 Task: Create a rule from the Routing list, Task moved to a section -> Set Priority in the project AnalyseNow , set the section as Done clear the priority
Action: Mouse moved to (85, 321)
Screenshot: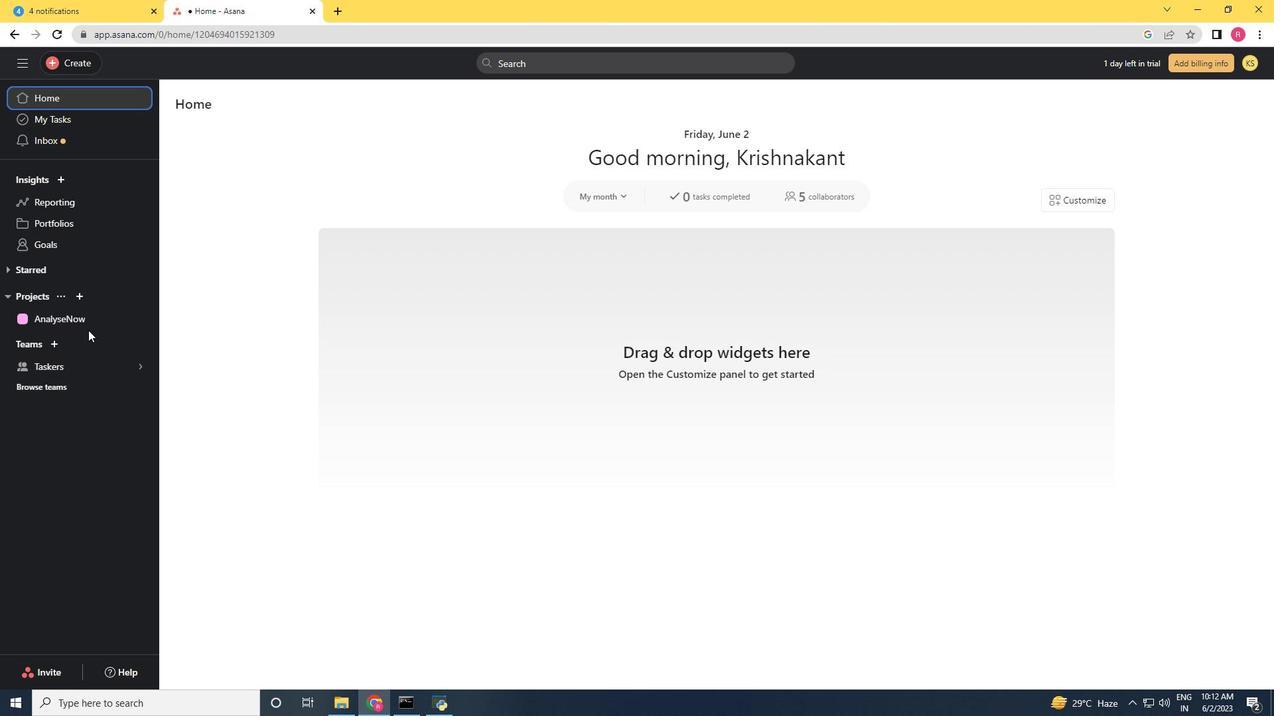 
Action: Mouse pressed left at (85, 321)
Screenshot: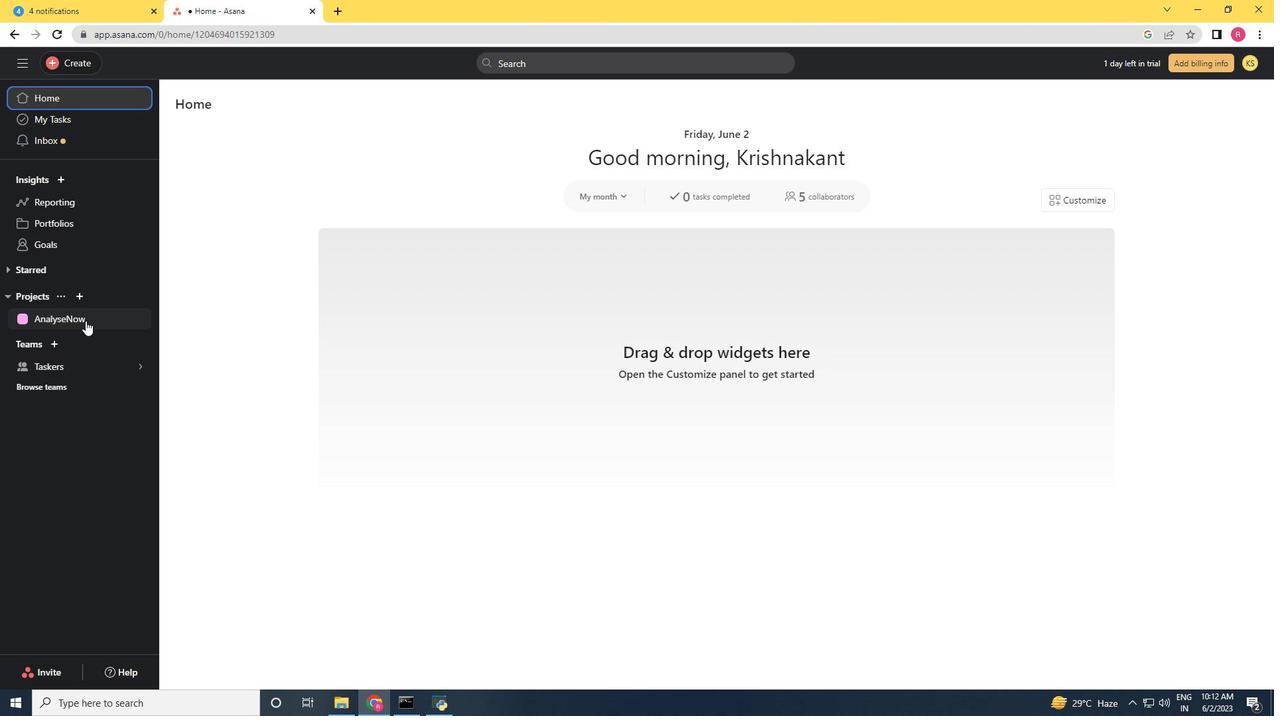
Action: Mouse moved to (1218, 111)
Screenshot: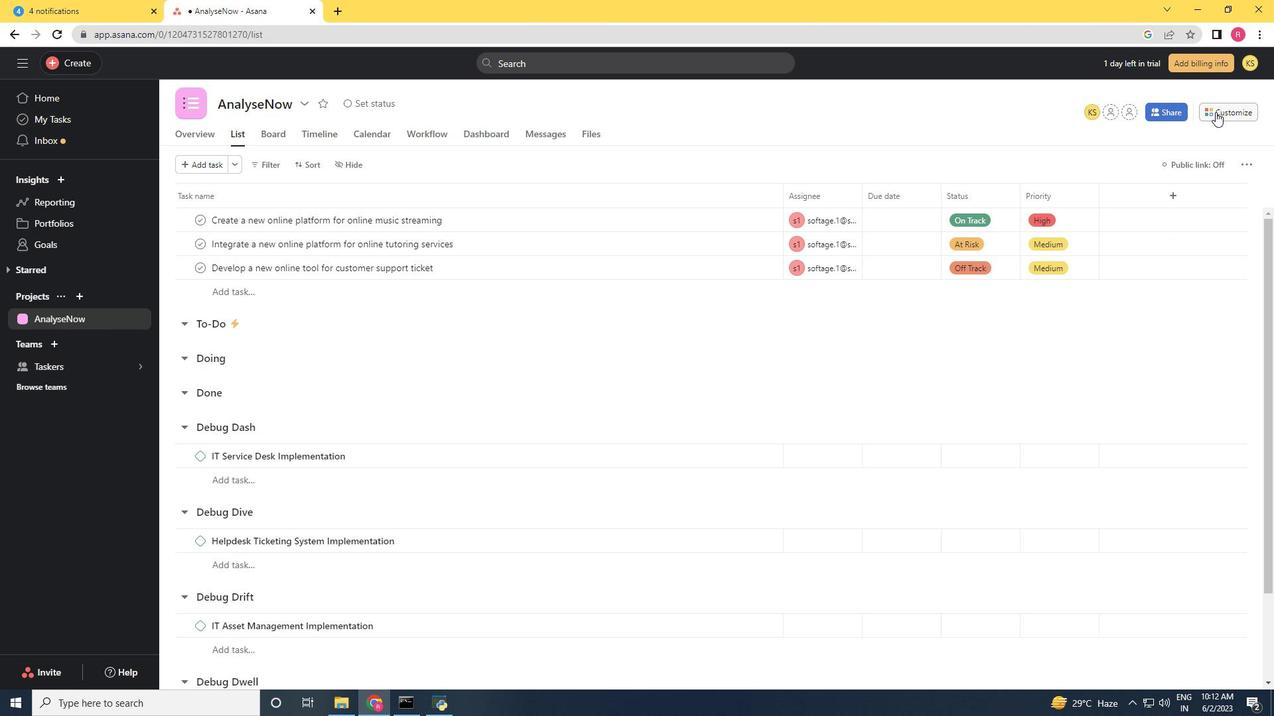 
Action: Mouse pressed left at (1216, 111)
Screenshot: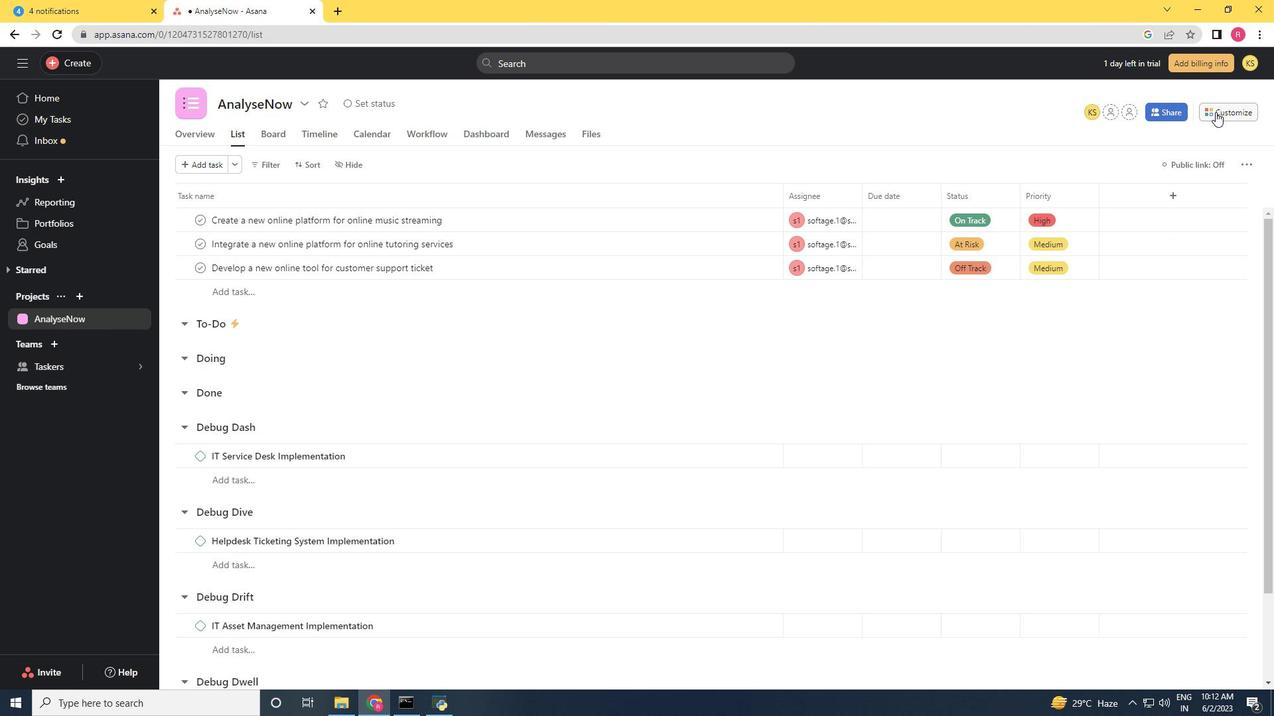 
Action: Mouse moved to (985, 294)
Screenshot: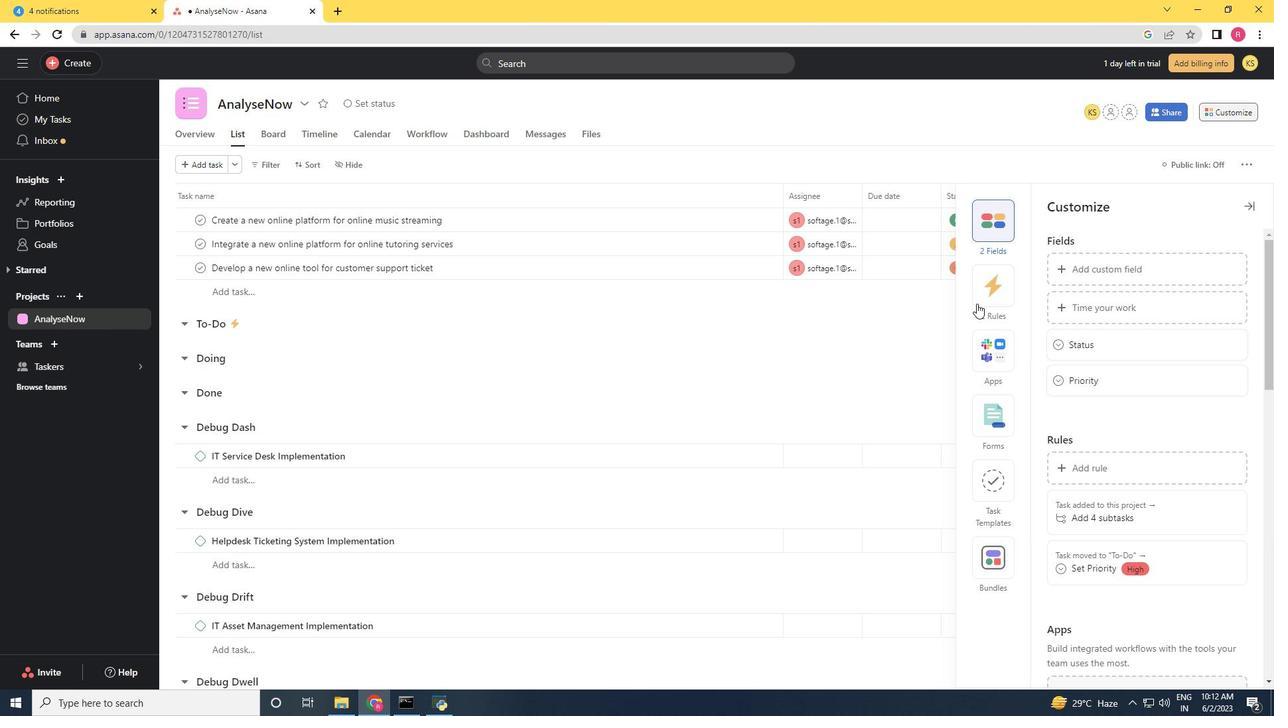 
Action: Mouse pressed left at (985, 294)
Screenshot: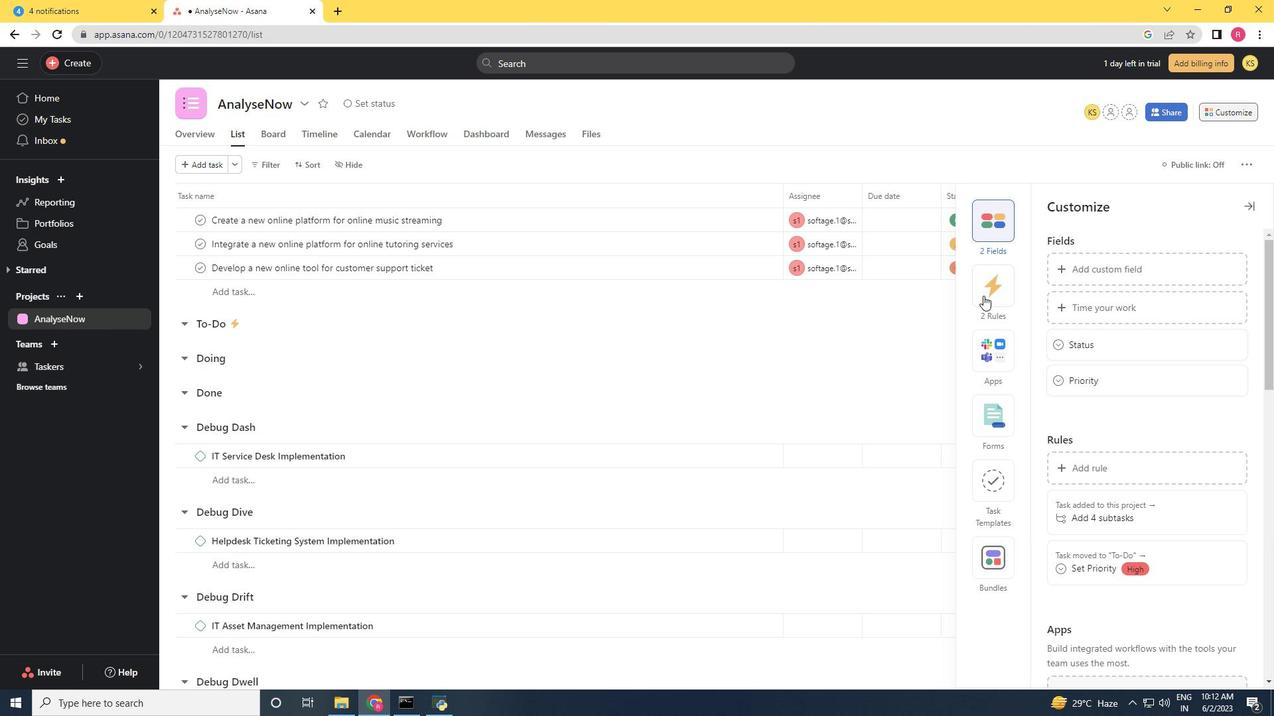 
Action: Mouse moved to (1088, 272)
Screenshot: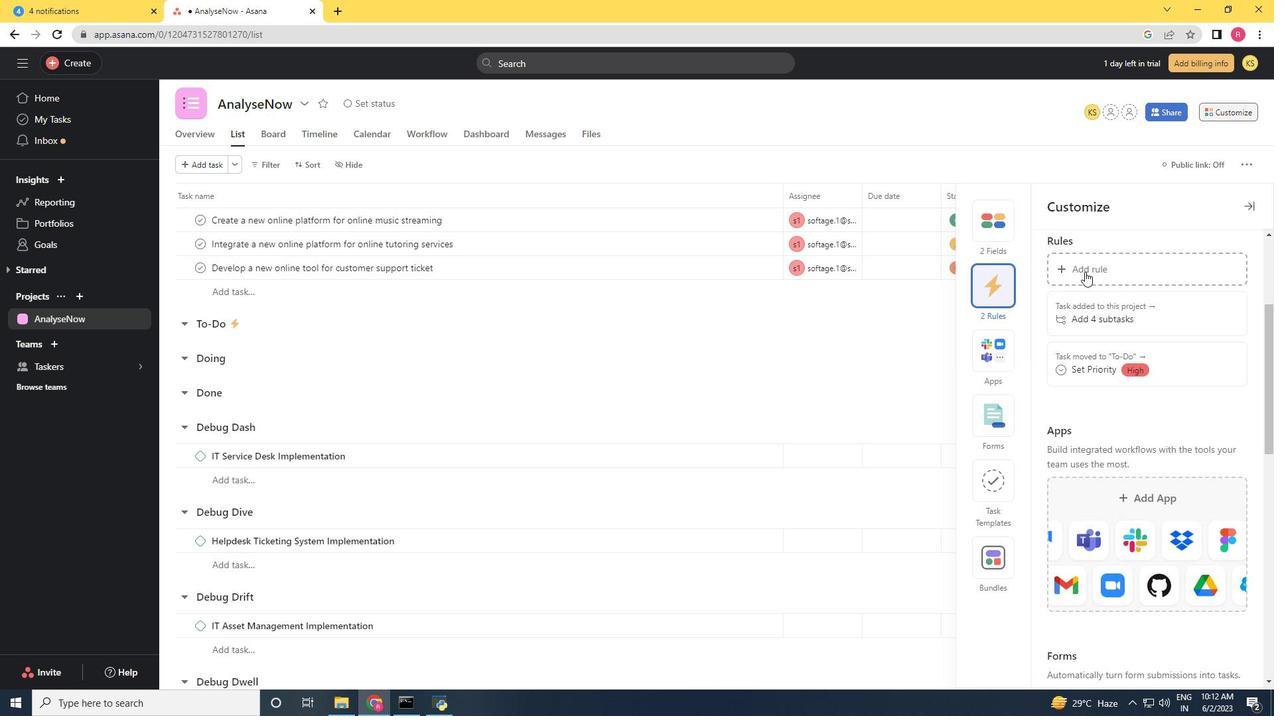 
Action: Mouse pressed left at (1088, 272)
Screenshot: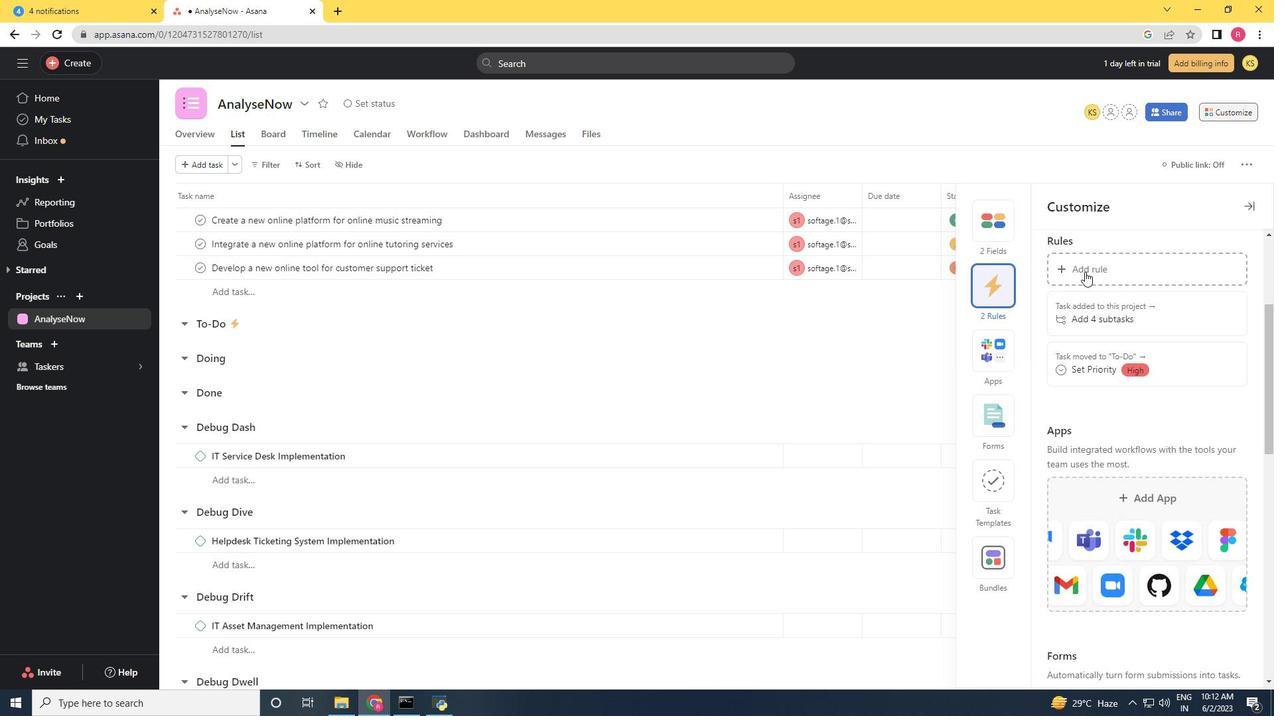 
Action: Mouse moved to (287, 171)
Screenshot: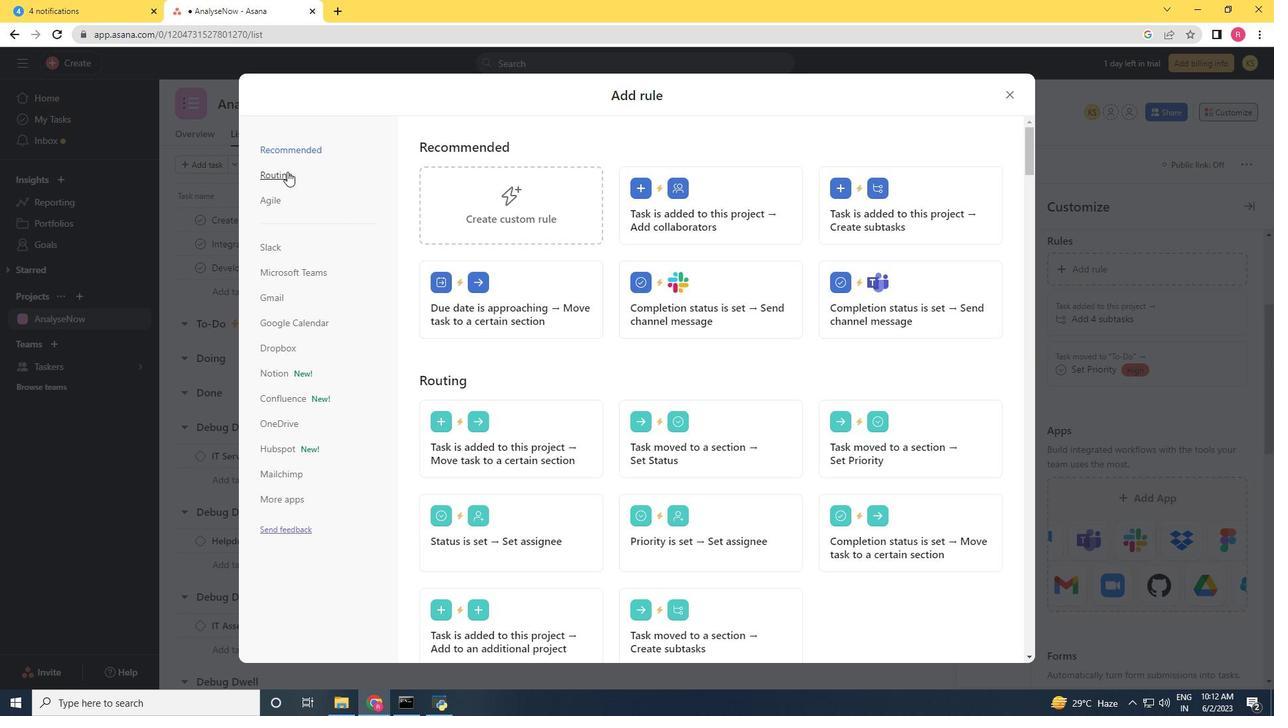 
Action: Mouse pressed left at (287, 171)
Screenshot: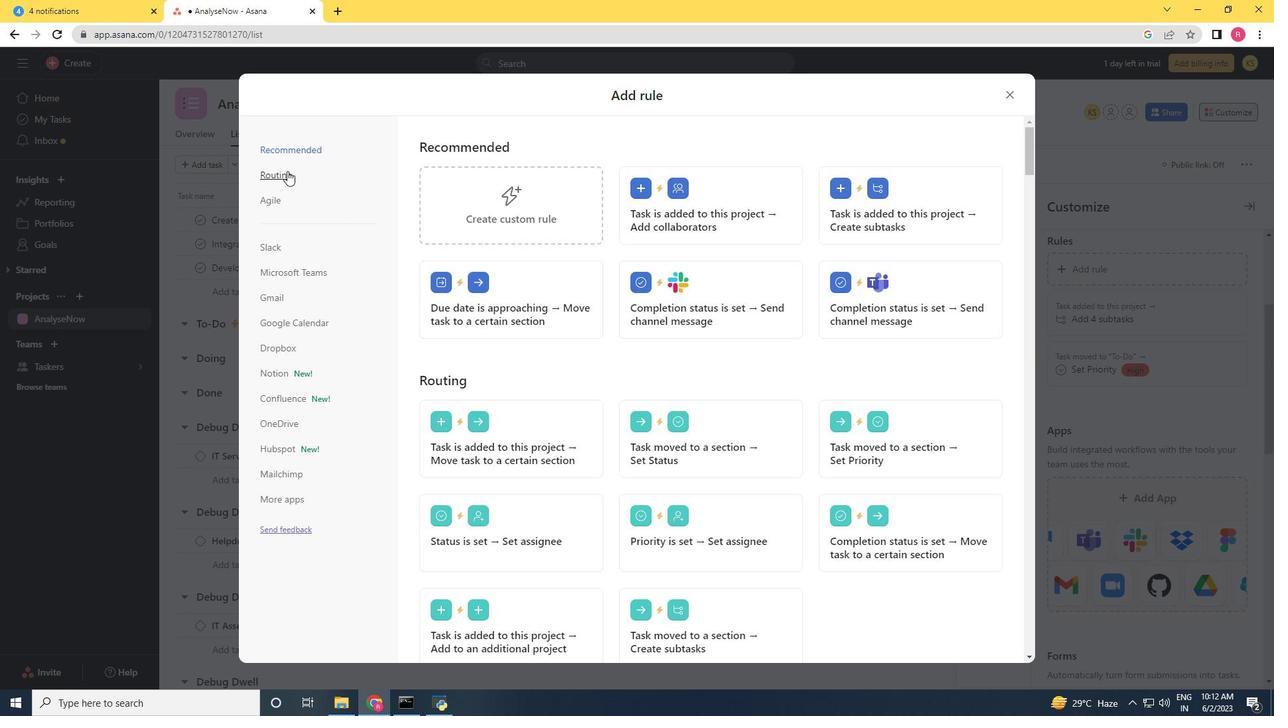 
Action: Mouse moved to (900, 218)
Screenshot: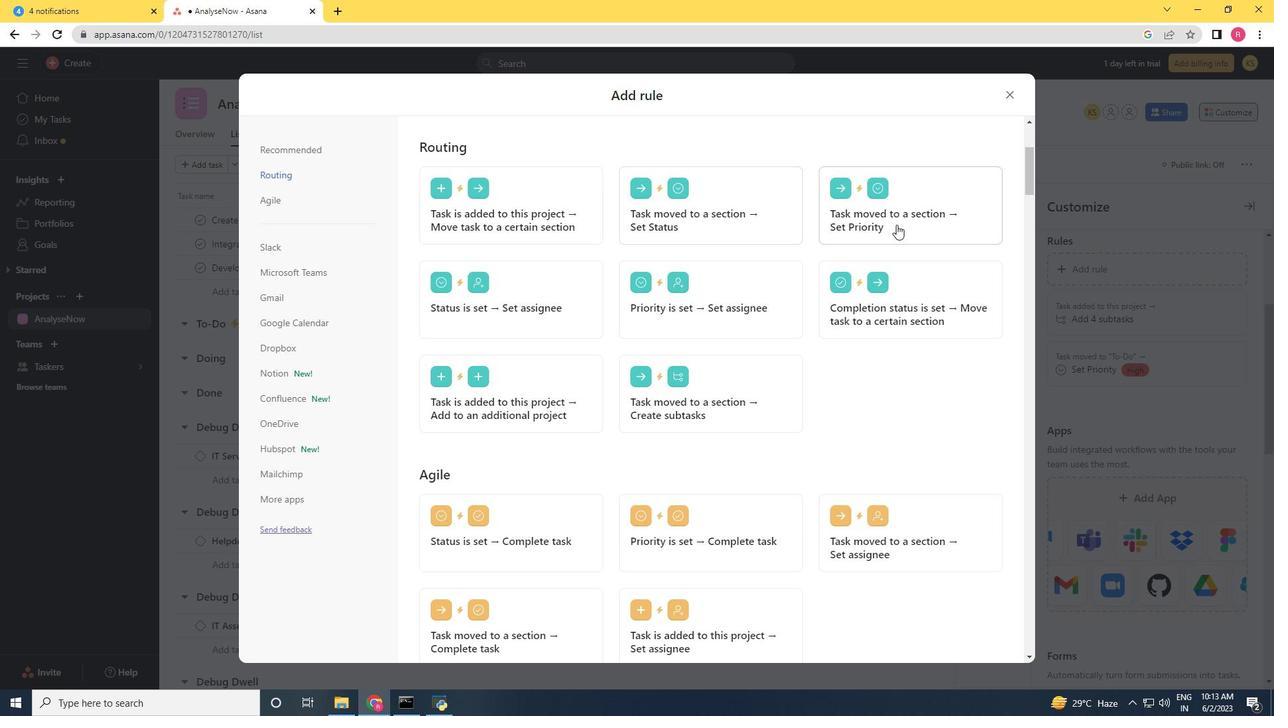 
Action: Mouse pressed left at (900, 218)
Screenshot: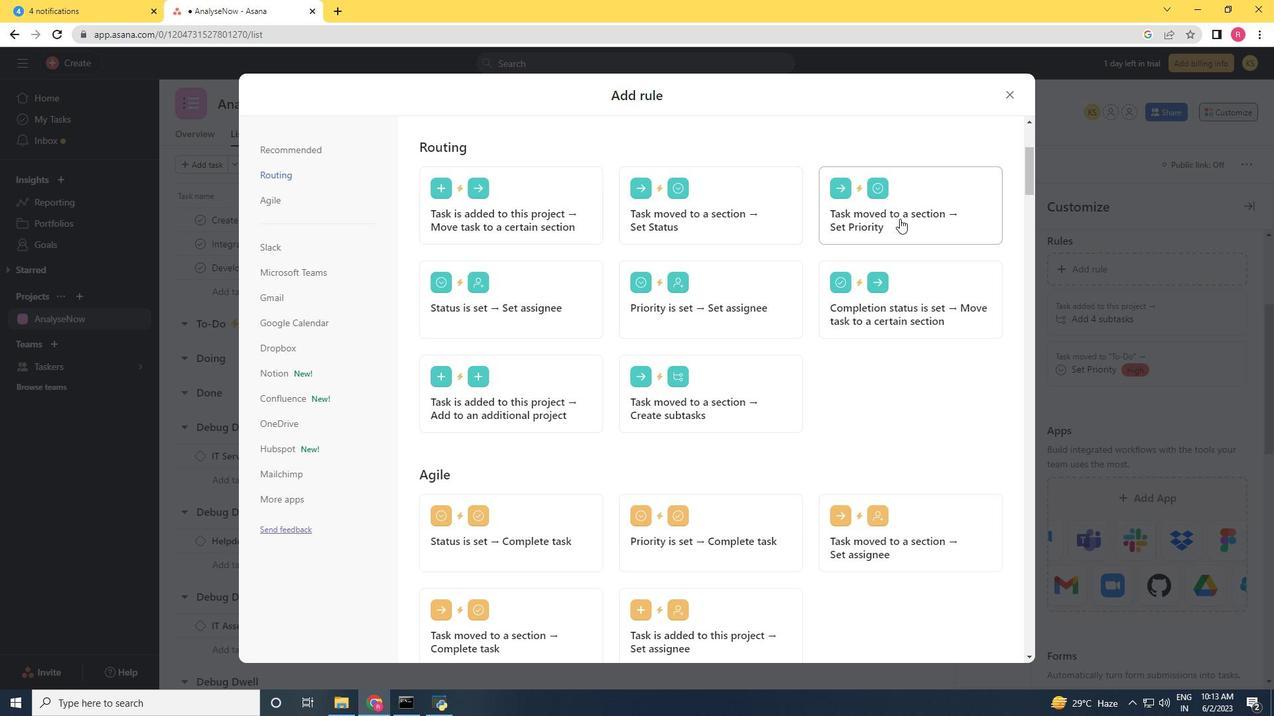 
Action: Mouse moved to (503, 373)
Screenshot: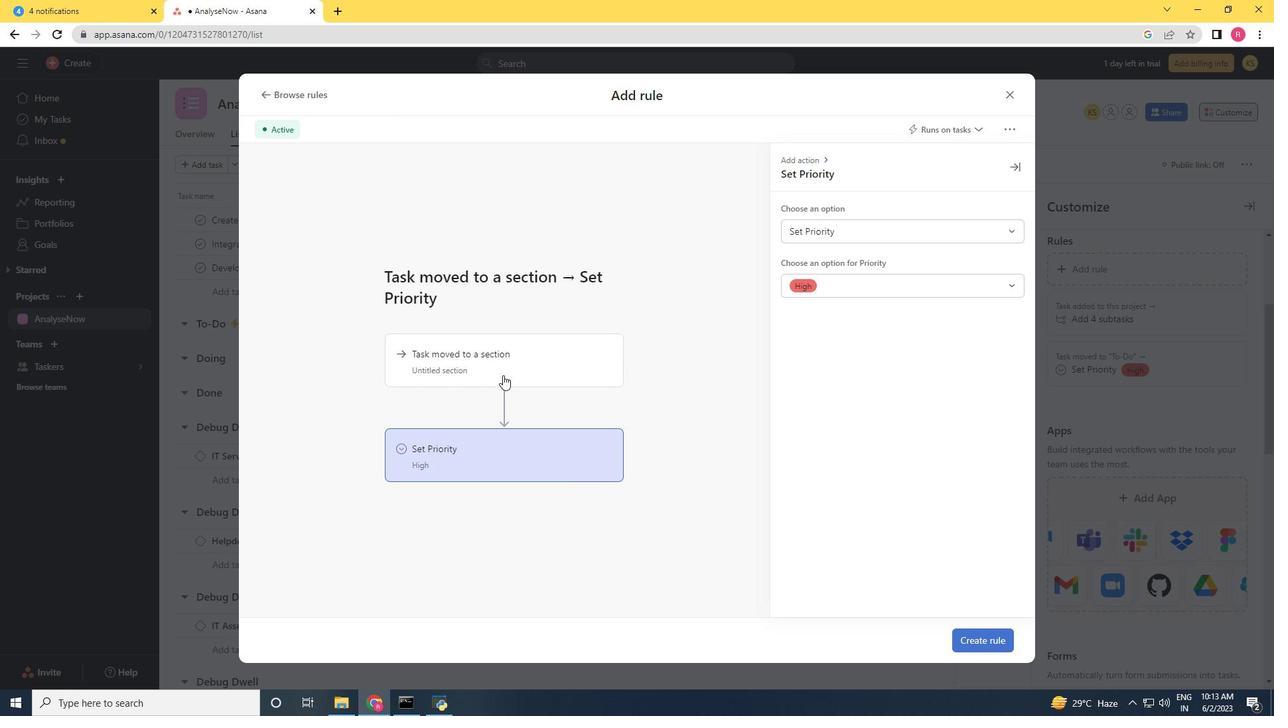 
Action: Mouse pressed left at (503, 373)
Screenshot: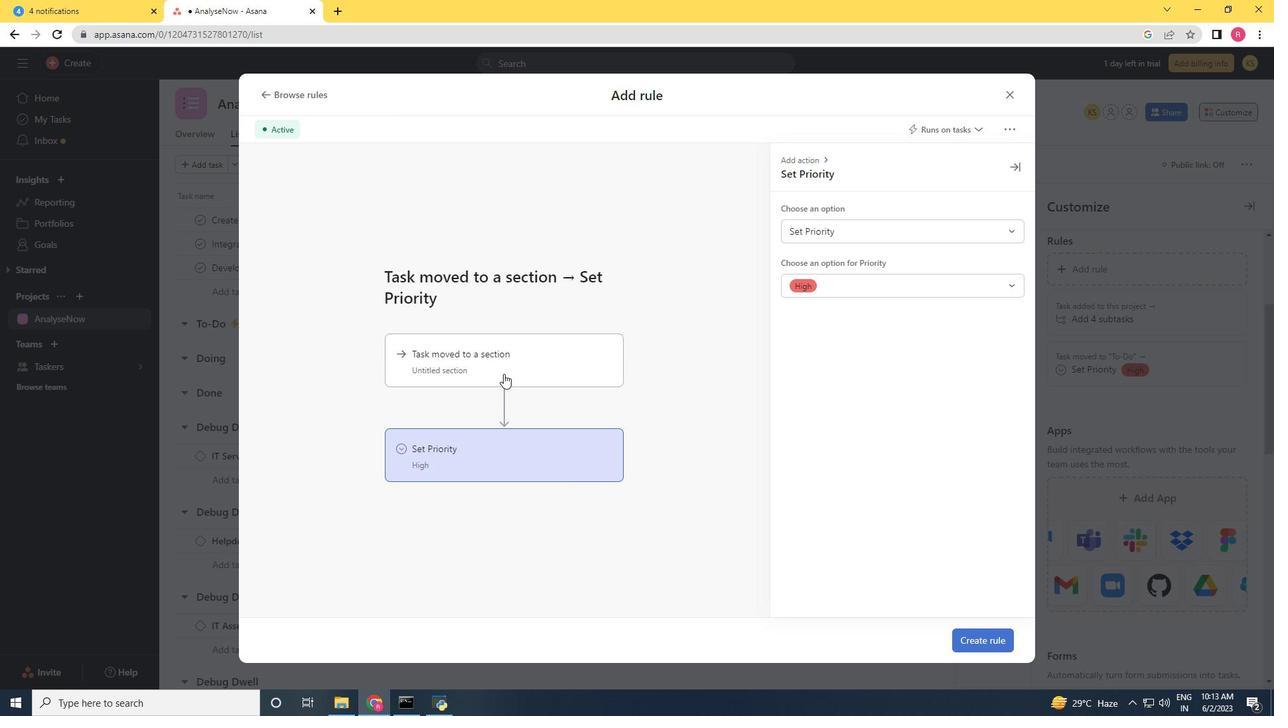 
Action: Mouse moved to (849, 235)
Screenshot: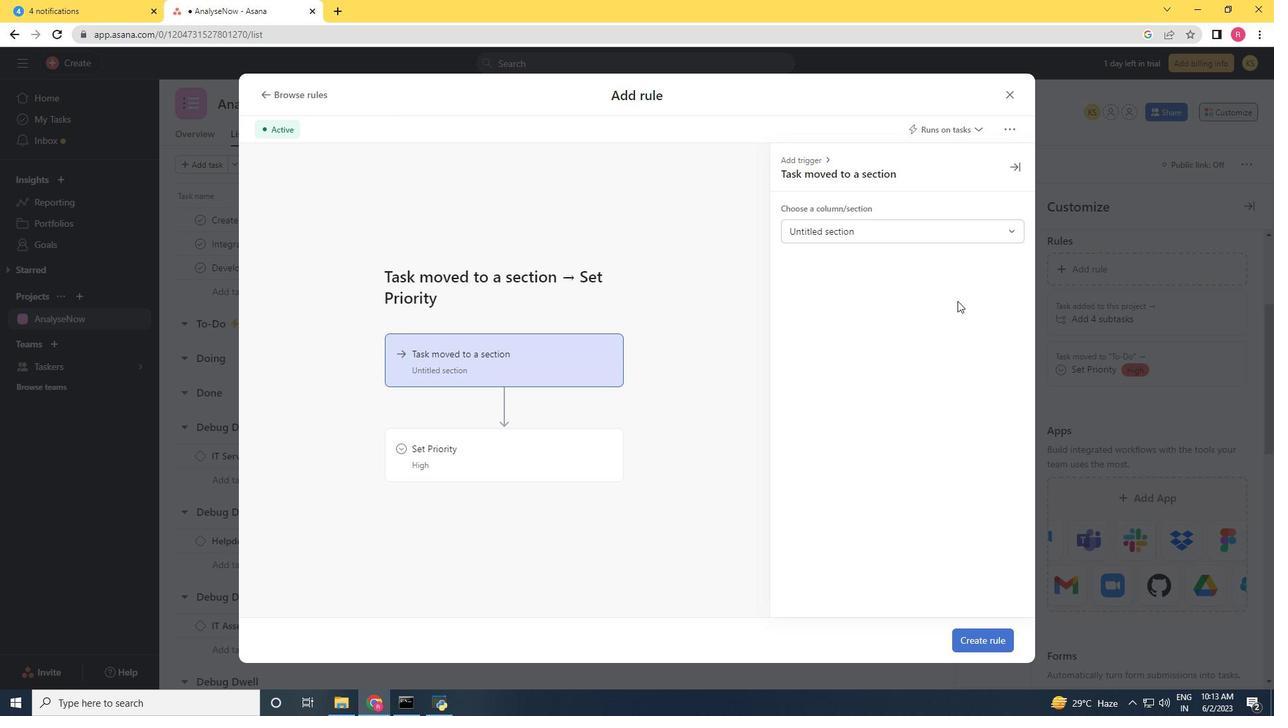 
Action: Mouse pressed left at (849, 235)
Screenshot: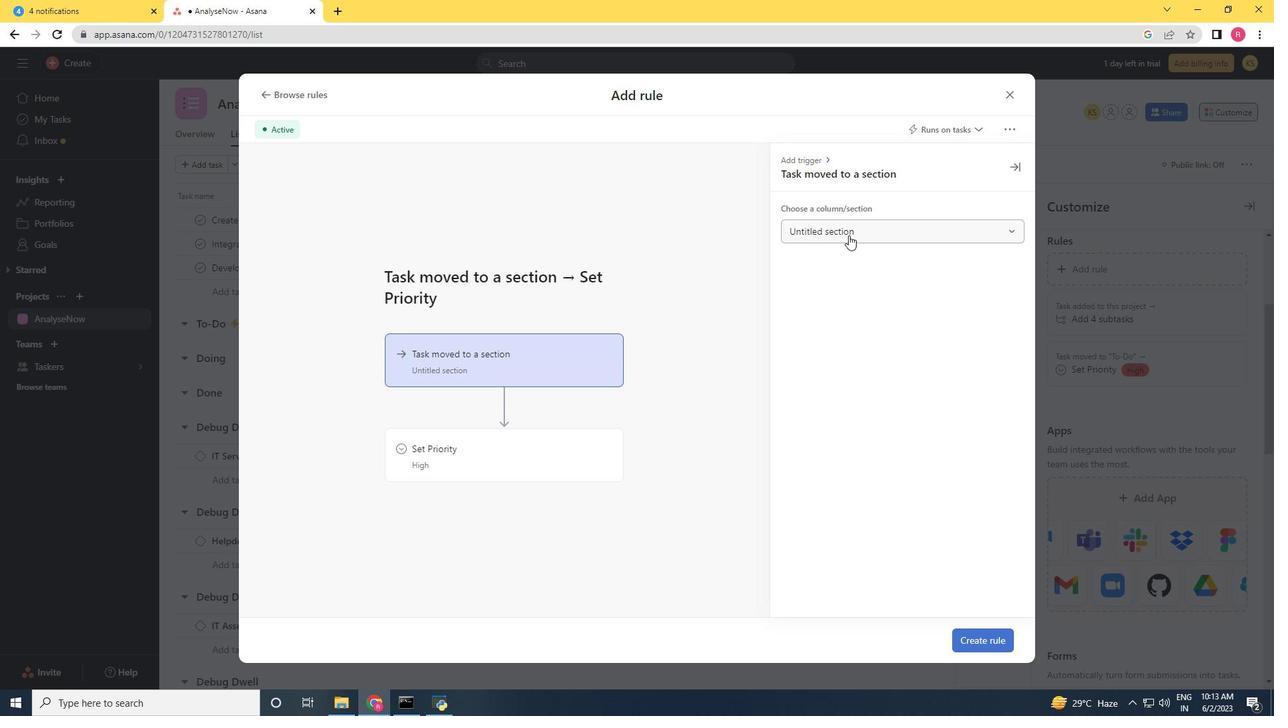 
Action: Mouse moved to (820, 323)
Screenshot: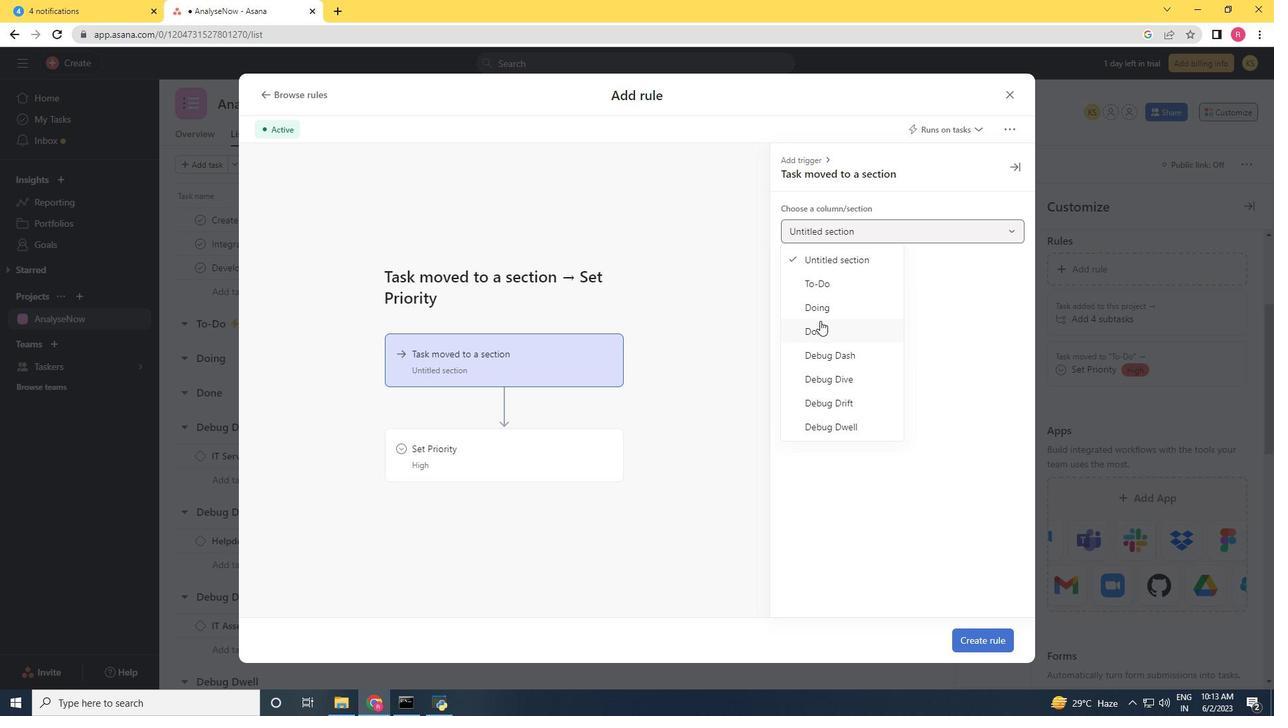 
Action: Mouse pressed left at (820, 323)
Screenshot: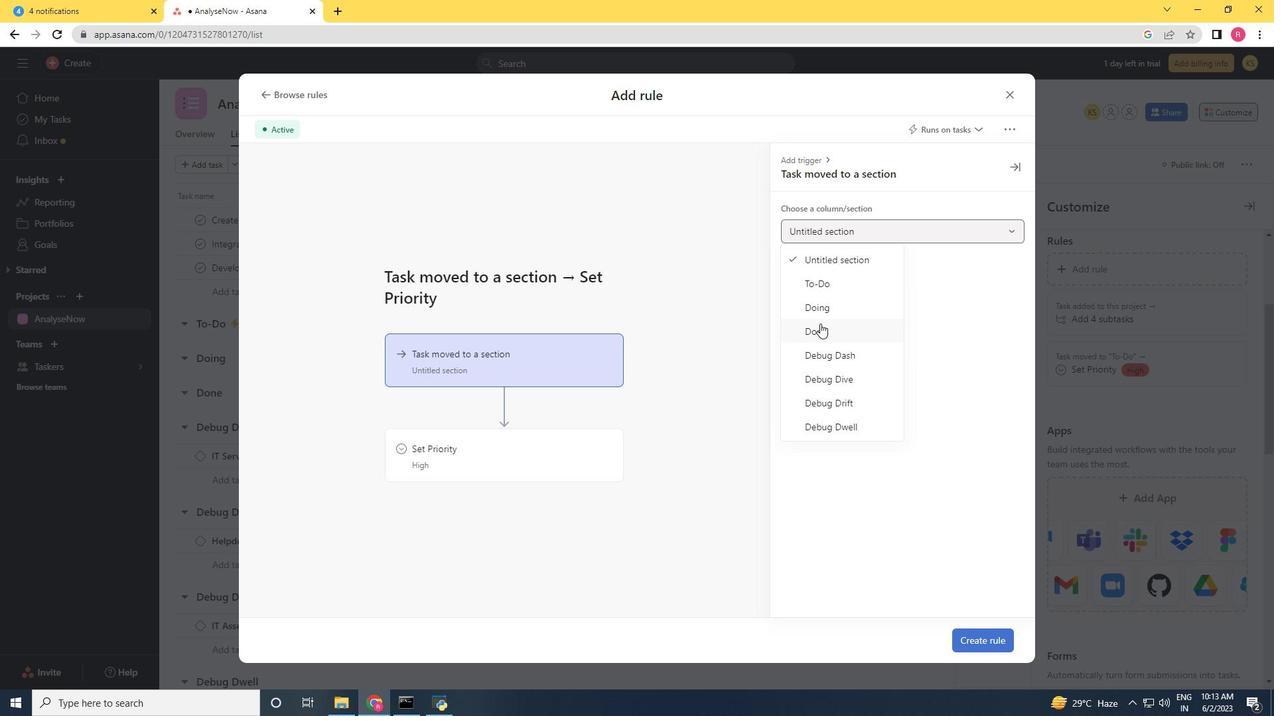 
Action: Mouse moved to (527, 445)
Screenshot: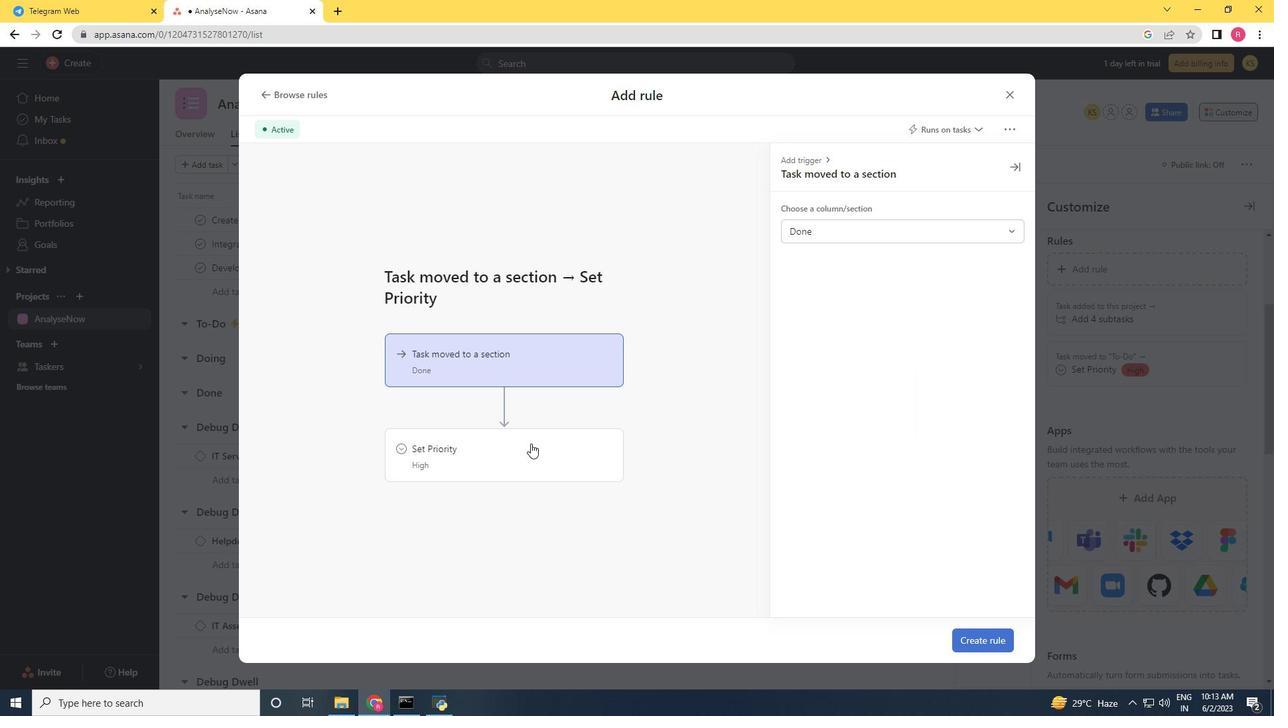 
Action: Mouse pressed left at (527, 445)
Screenshot: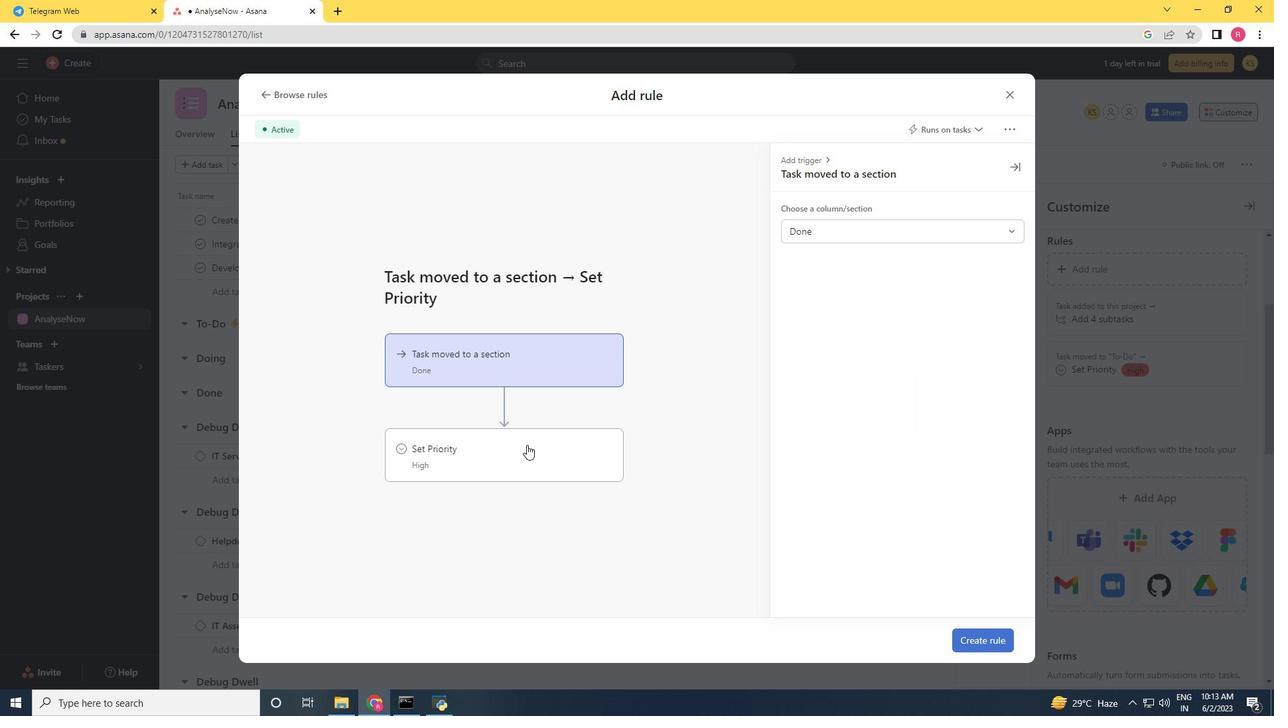 
Action: Mouse moved to (816, 229)
Screenshot: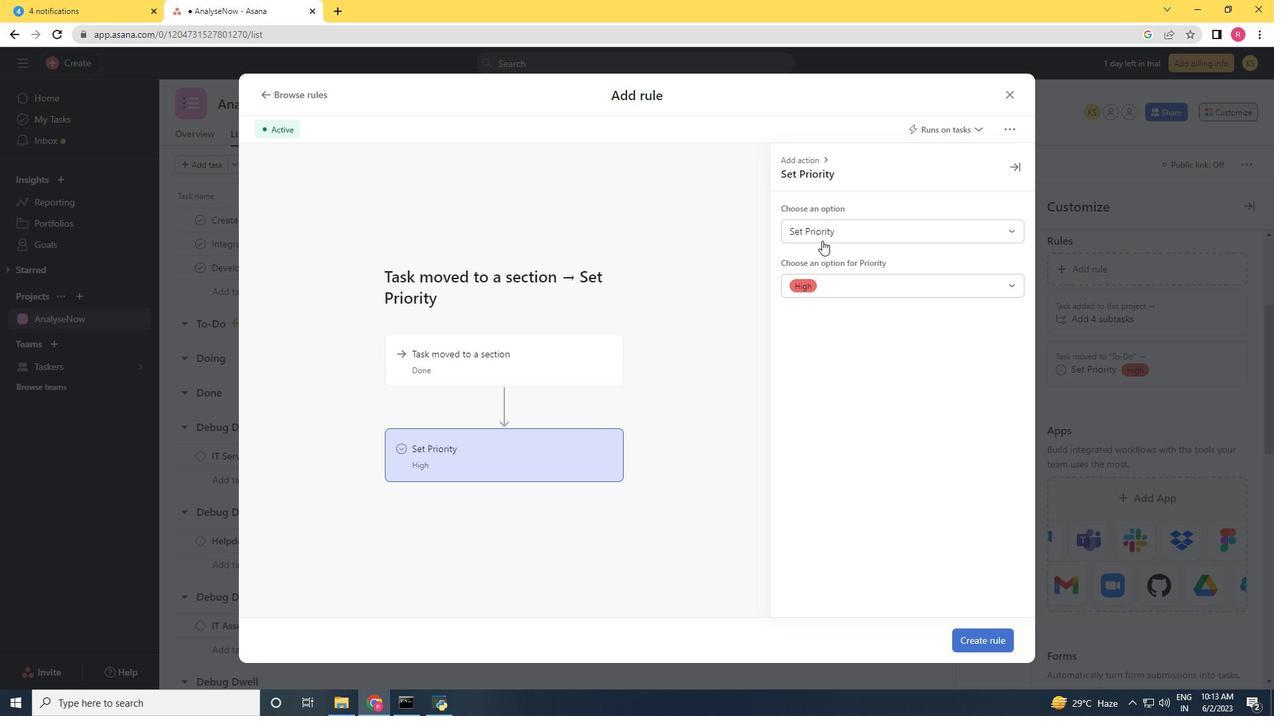 
Action: Mouse pressed left at (816, 229)
Screenshot: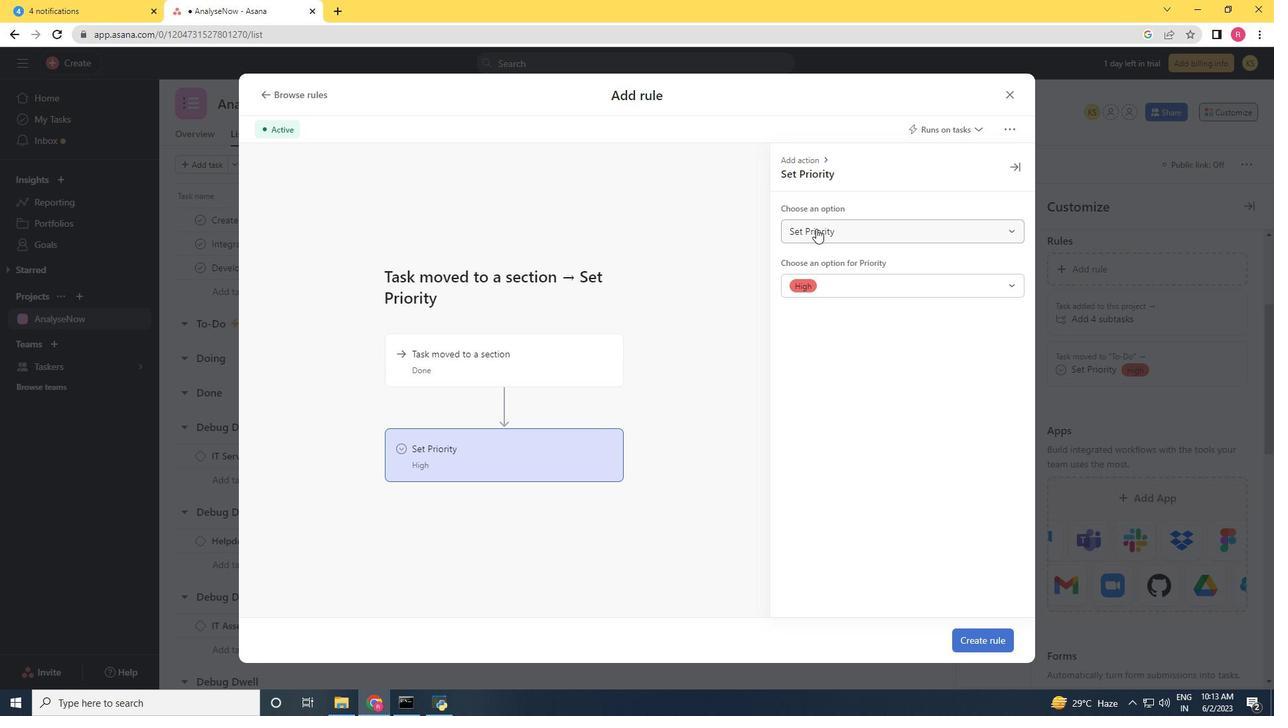 
Action: Mouse moved to (823, 280)
Screenshot: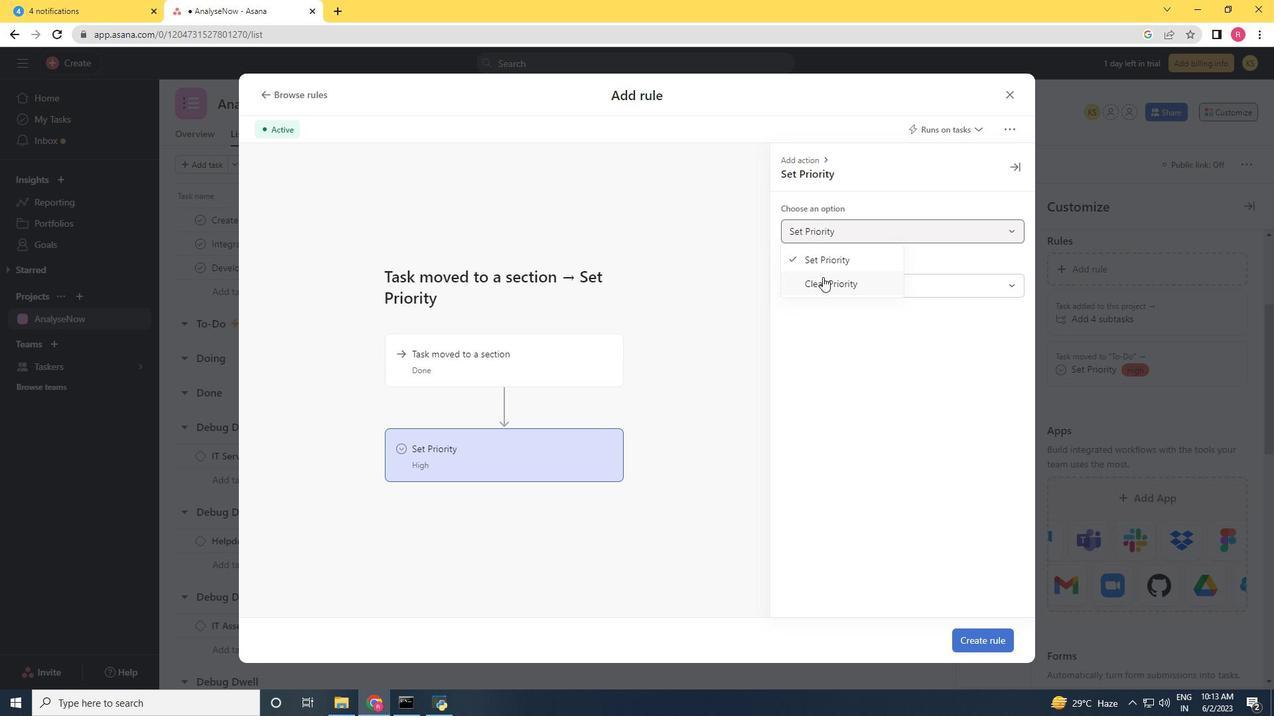 
Action: Mouse pressed left at (823, 280)
Screenshot: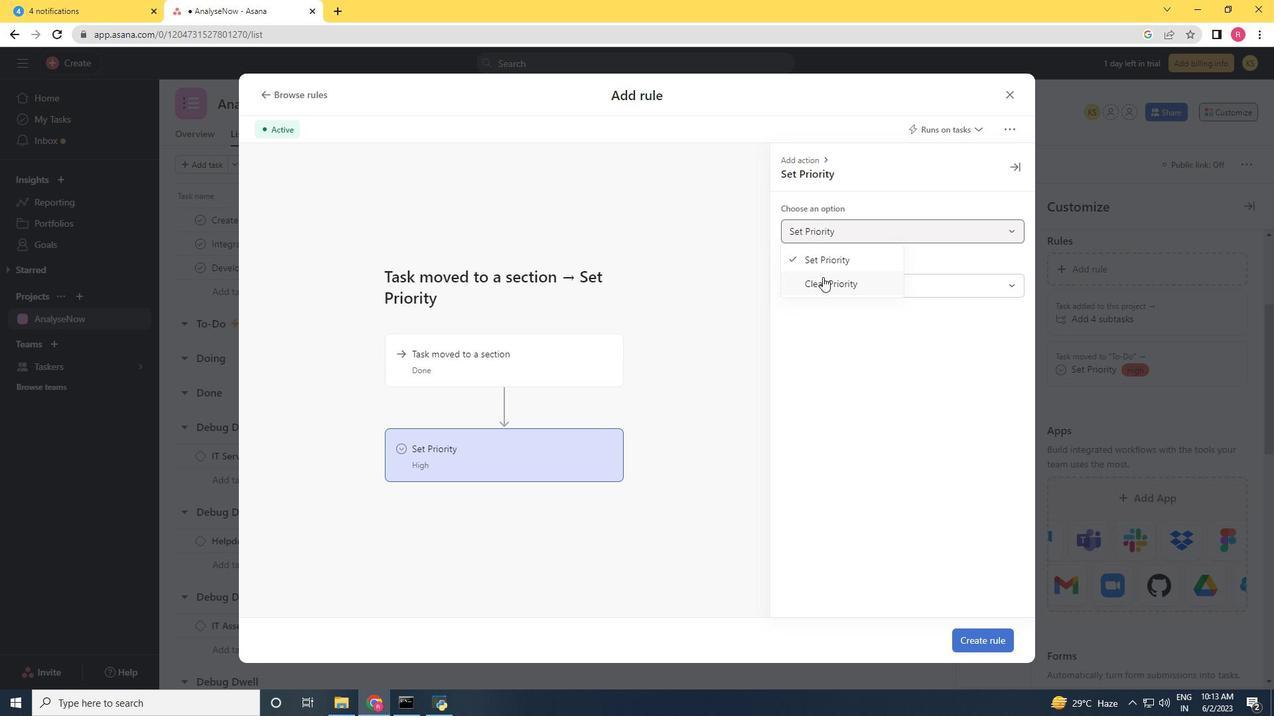 
Action: Mouse moved to (988, 642)
Screenshot: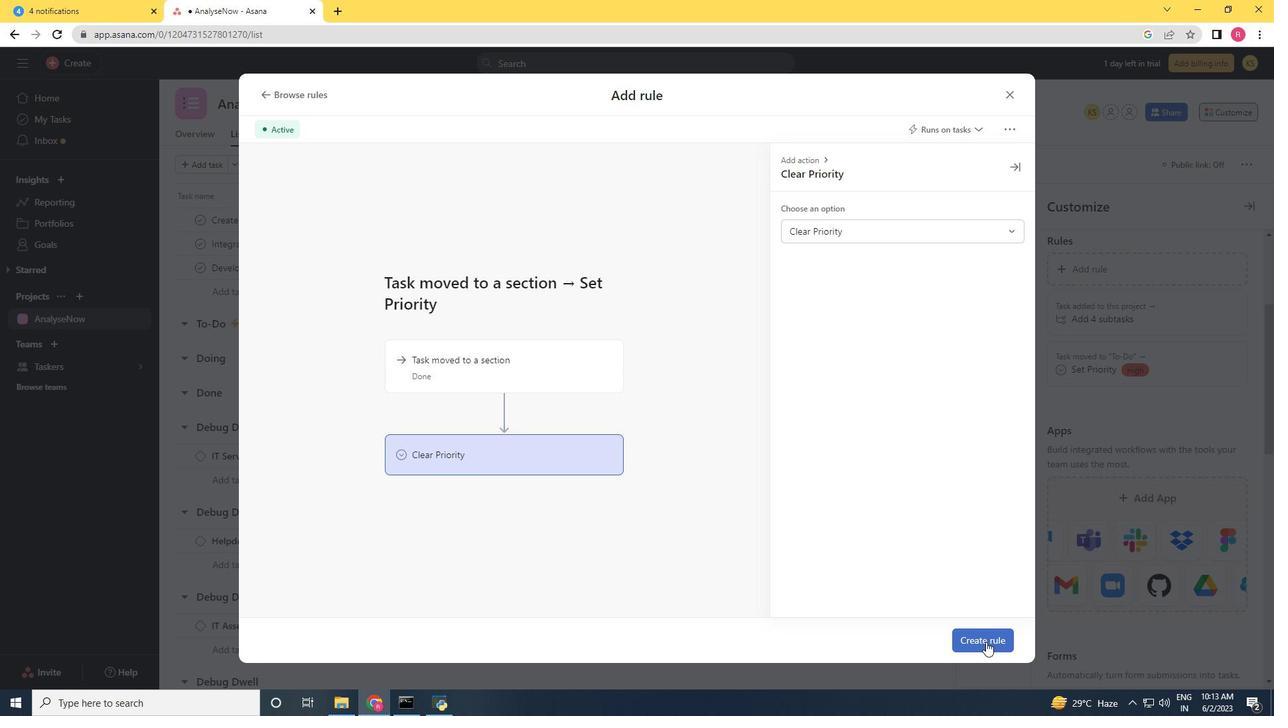 
Action: Mouse pressed left at (988, 642)
Screenshot: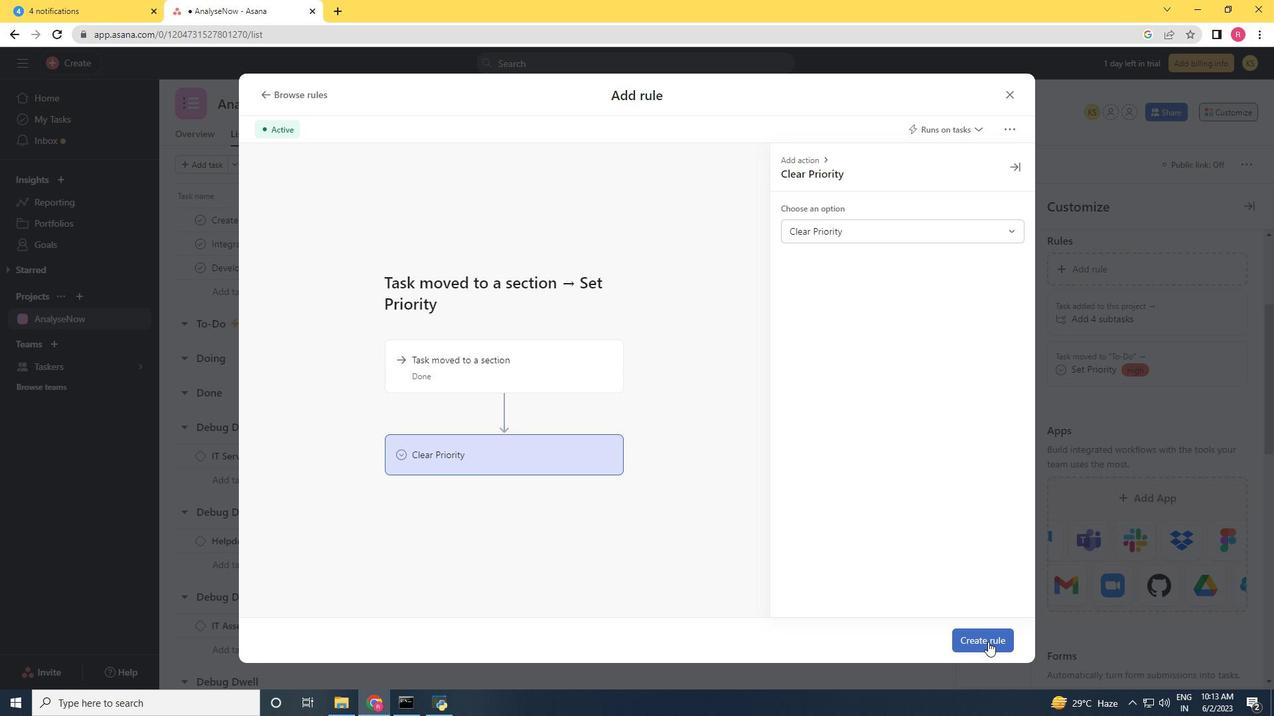 
Action: Mouse moved to (899, 598)
Screenshot: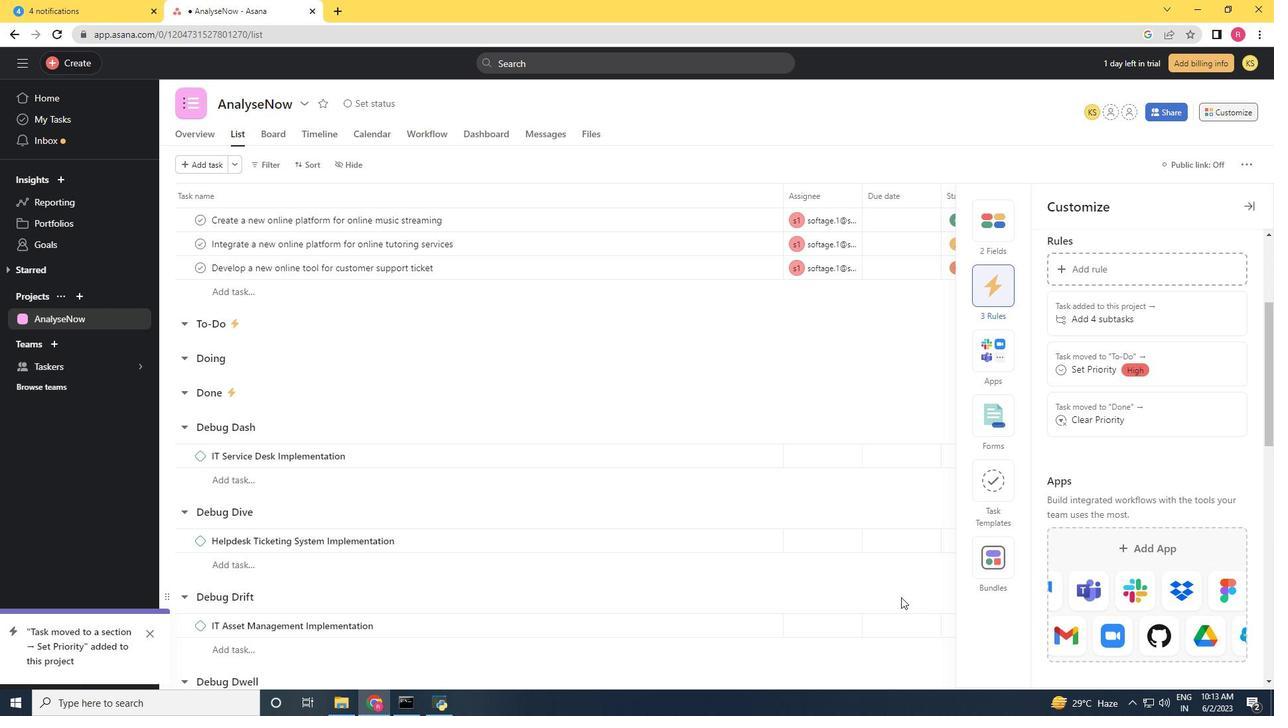 
